 Task: Clear the last 4 weeks site settings.
Action: Mouse moved to (1041, 26)
Screenshot: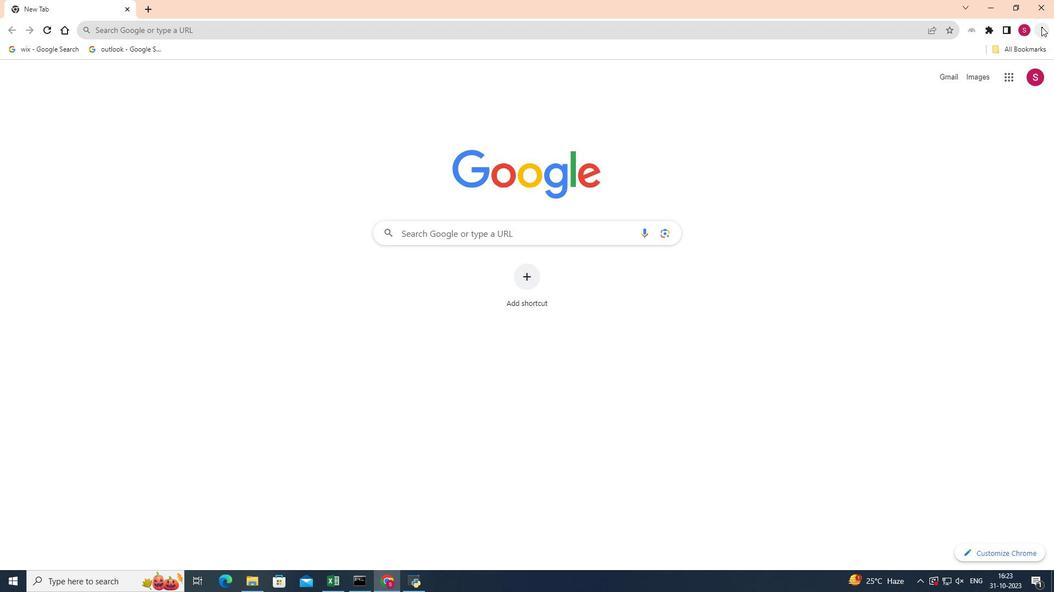 
Action: Mouse pressed left at (1041, 26)
Screenshot: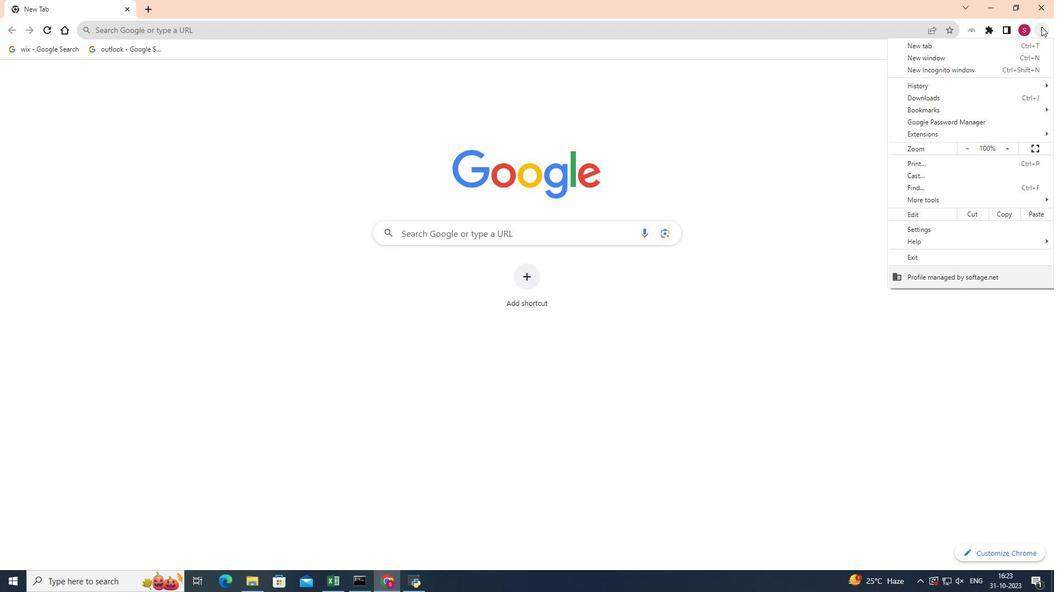 
Action: Mouse moved to (940, 199)
Screenshot: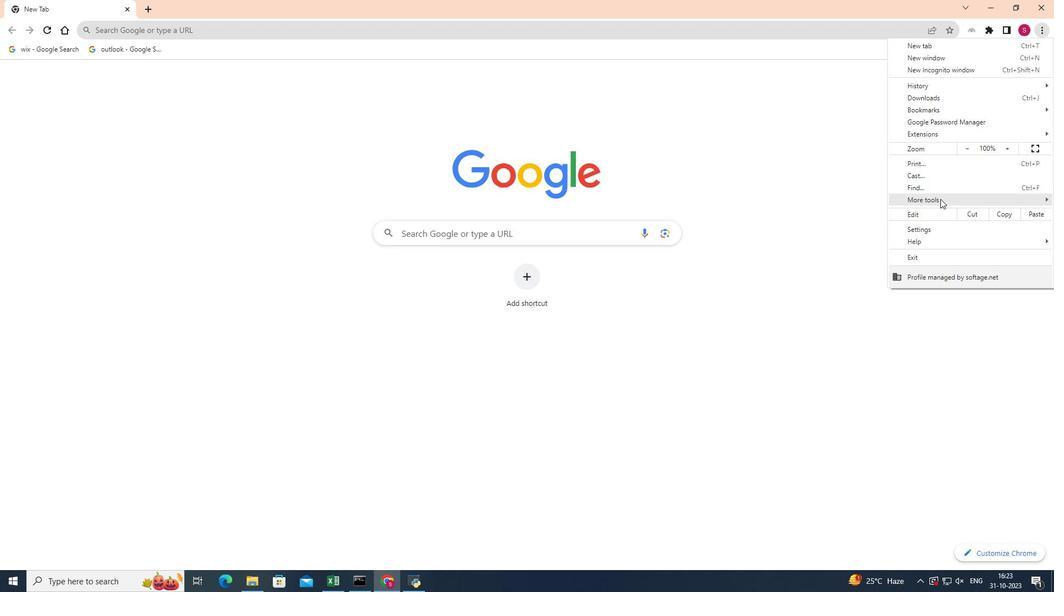 
Action: Mouse pressed left at (940, 199)
Screenshot: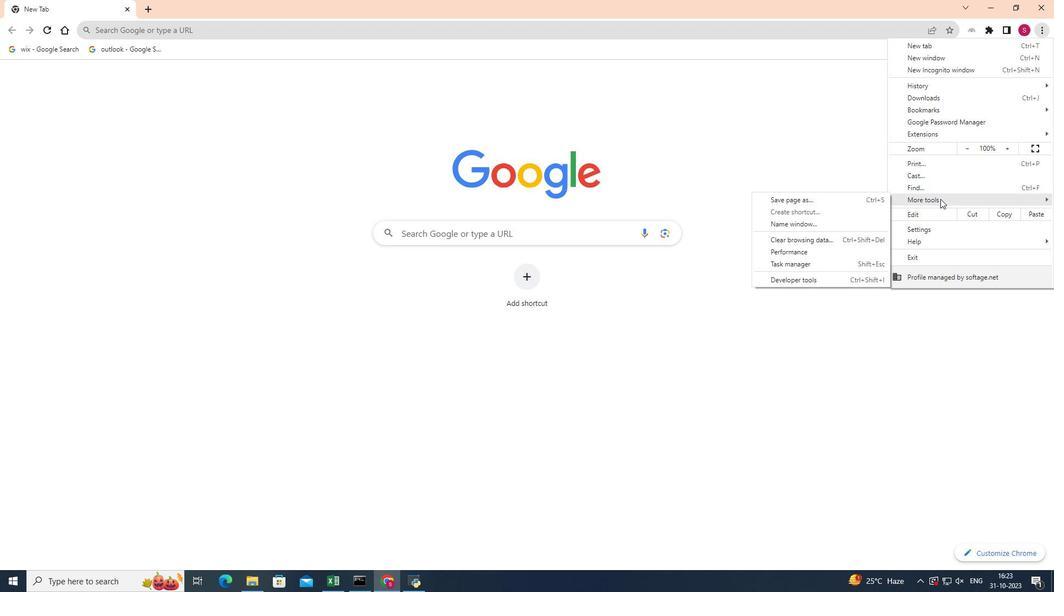 
Action: Mouse moved to (841, 243)
Screenshot: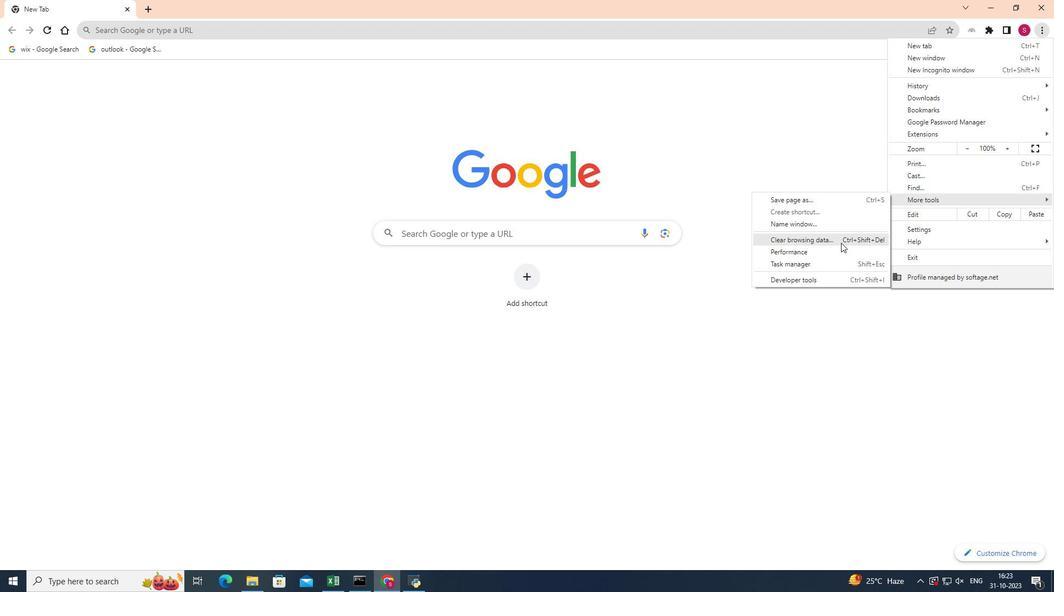 
Action: Mouse pressed left at (841, 243)
Screenshot: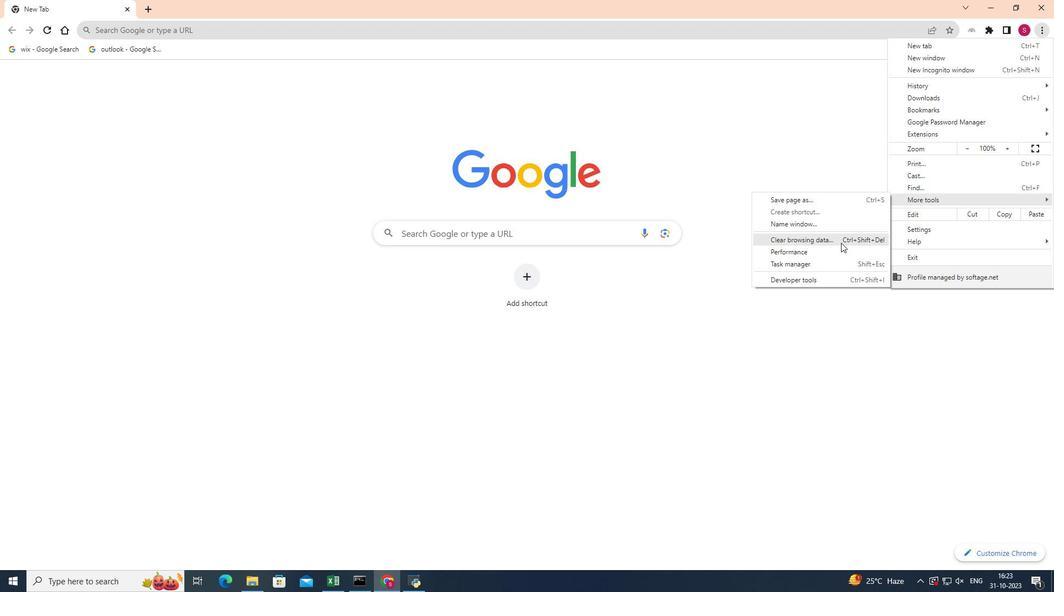 
Action: Mouse moved to (589, 174)
Screenshot: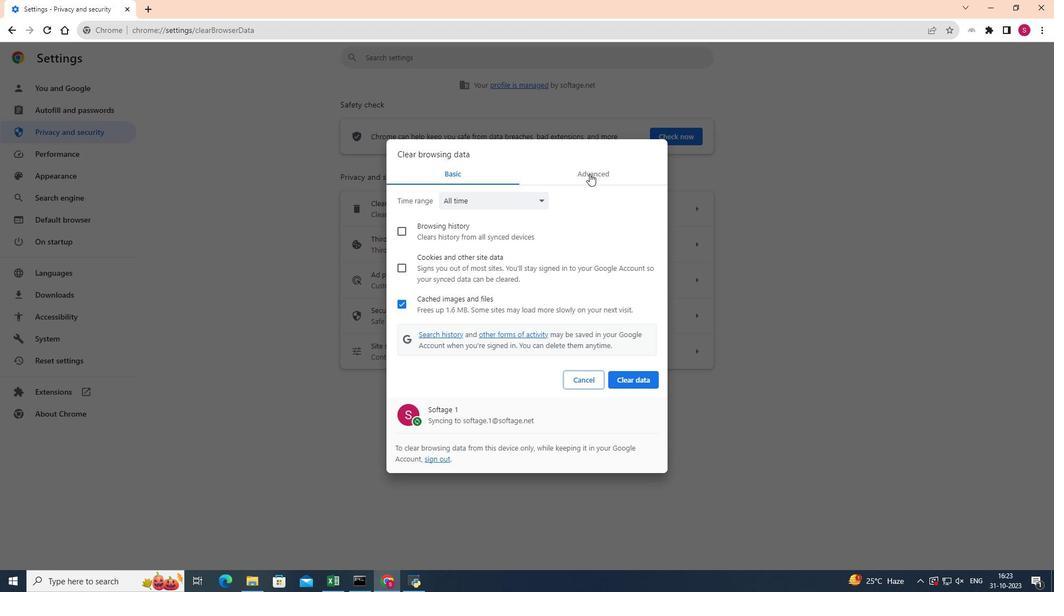 
Action: Mouse pressed left at (589, 174)
Screenshot: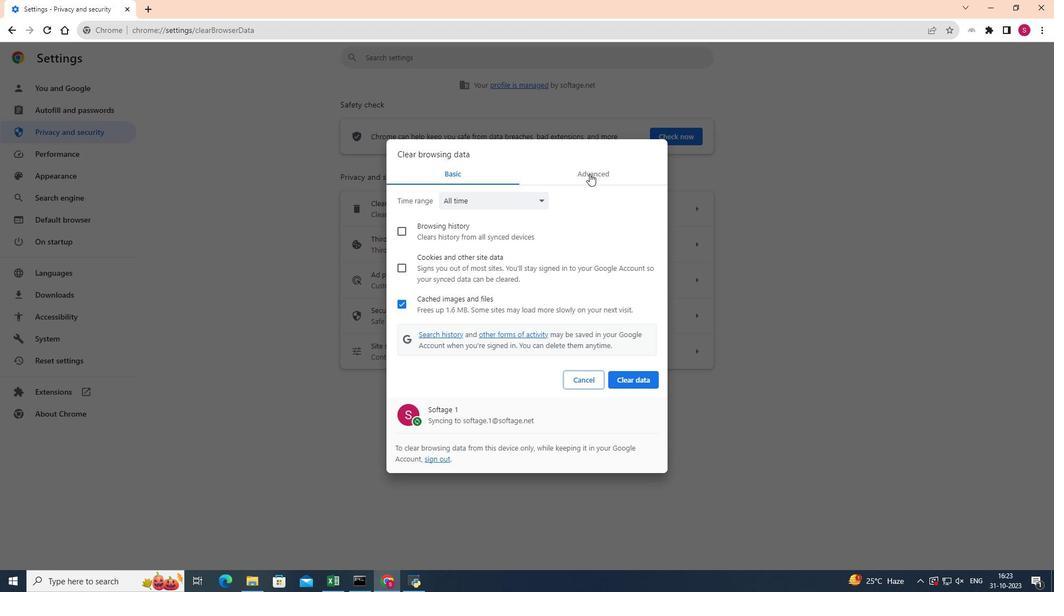 
Action: Mouse moved to (537, 201)
Screenshot: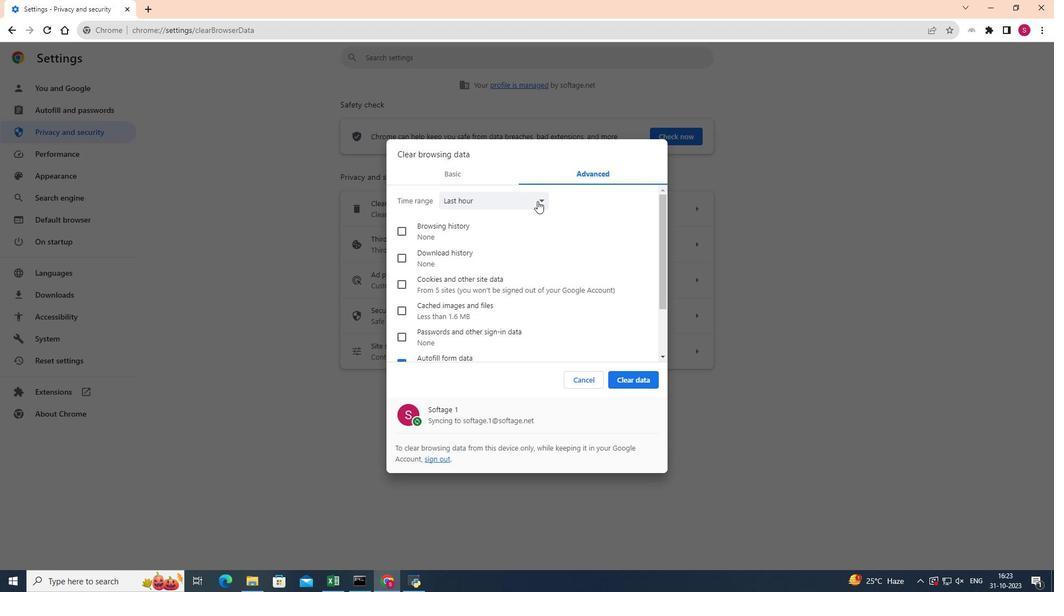 
Action: Mouse pressed left at (537, 201)
Screenshot: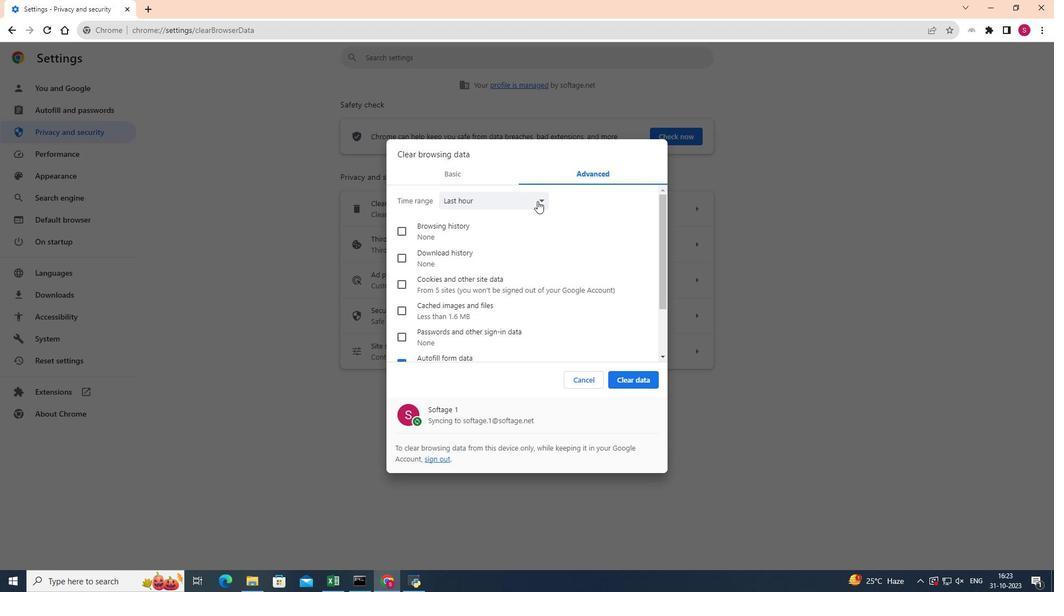 
Action: Mouse moved to (487, 243)
Screenshot: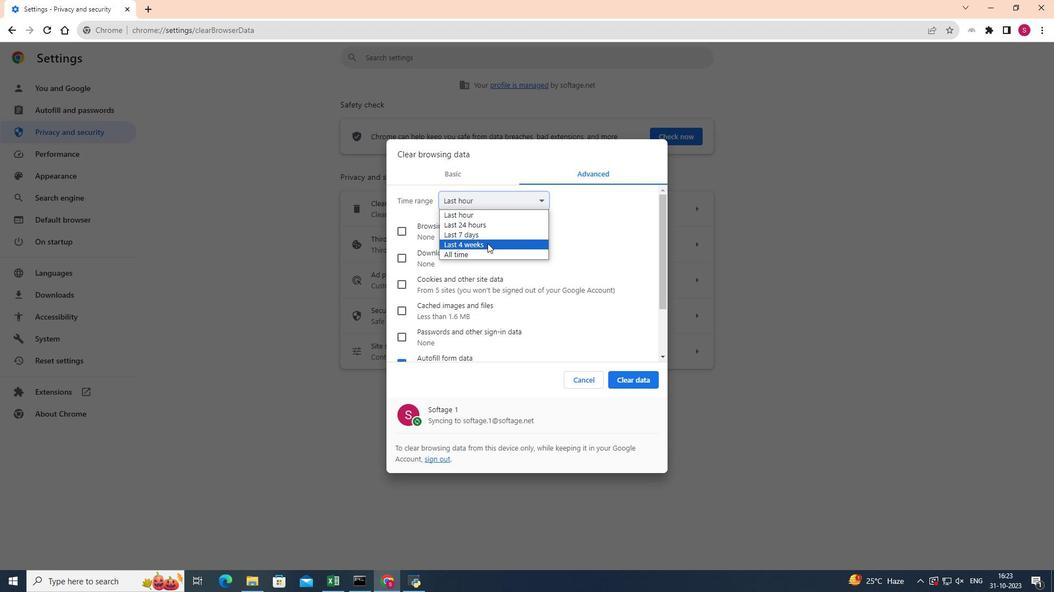 
Action: Mouse pressed left at (487, 243)
Screenshot: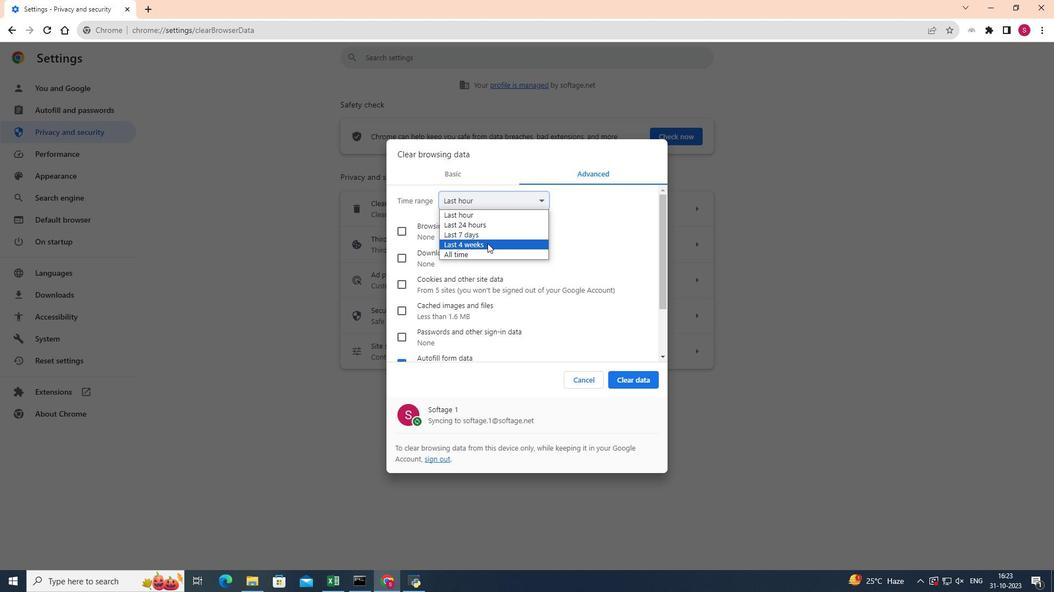 
Action: Mouse scrolled (487, 243) with delta (0, 0)
Screenshot: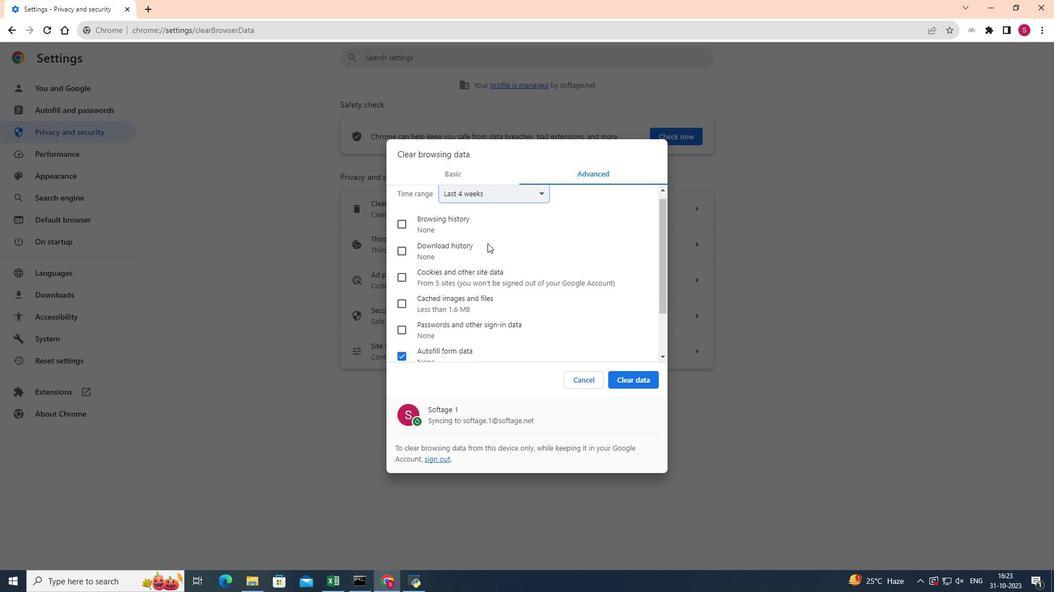
Action: Mouse scrolled (487, 243) with delta (0, 0)
Screenshot: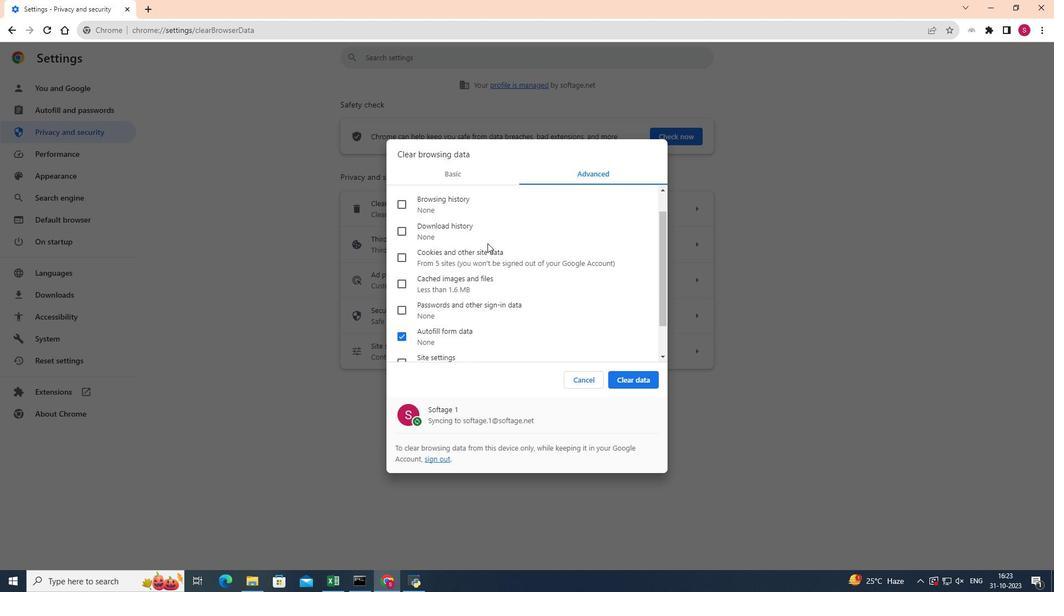 
Action: Mouse scrolled (487, 243) with delta (0, 0)
Screenshot: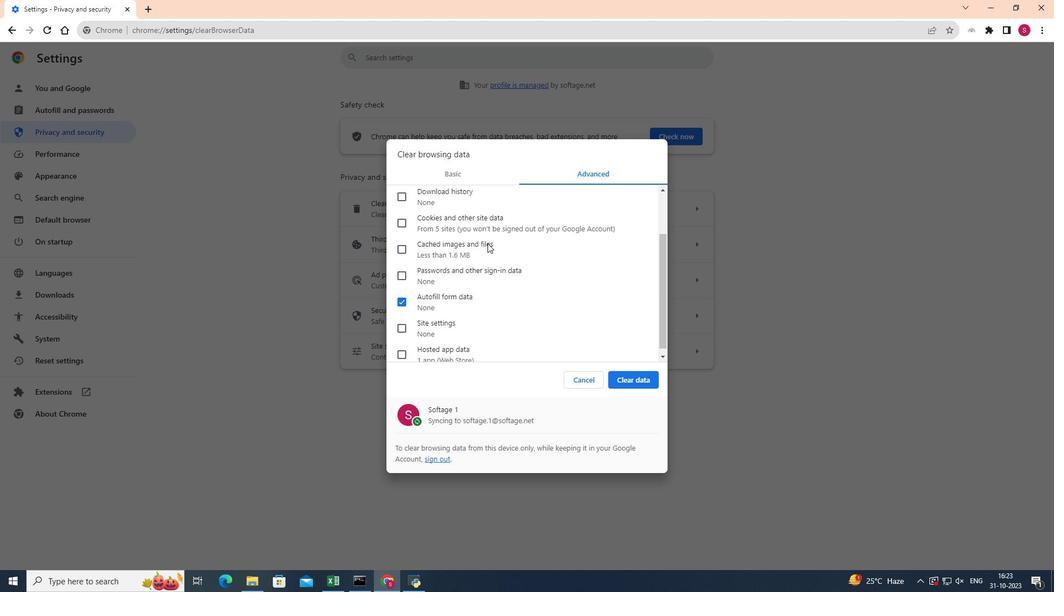 
Action: Mouse moved to (403, 294)
Screenshot: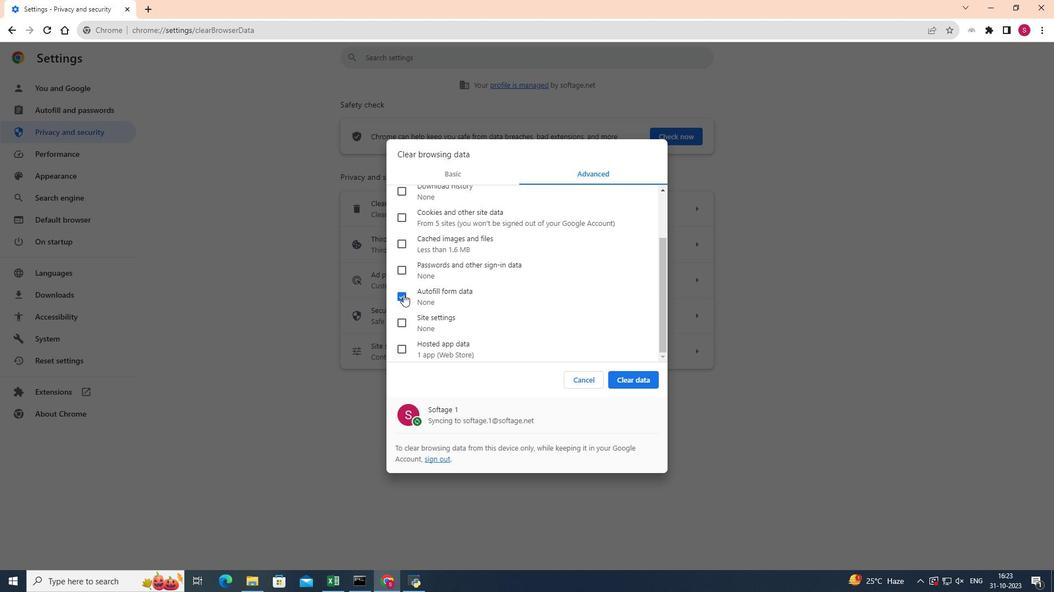
Action: Mouse pressed left at (403, 294)
Screenshot: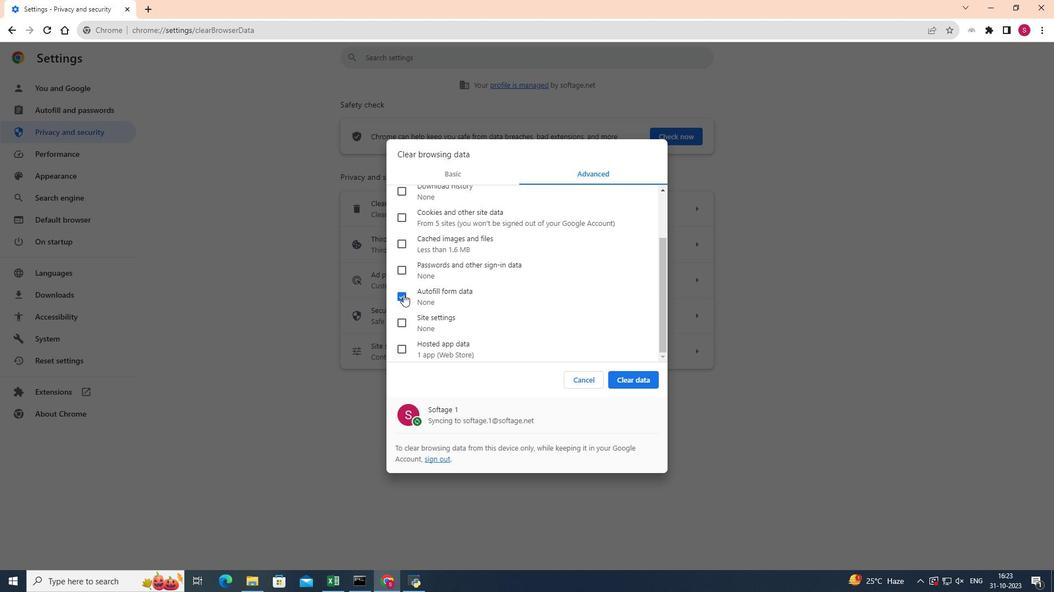 
Action: Mouse moved to (402, 324)
Screenshot: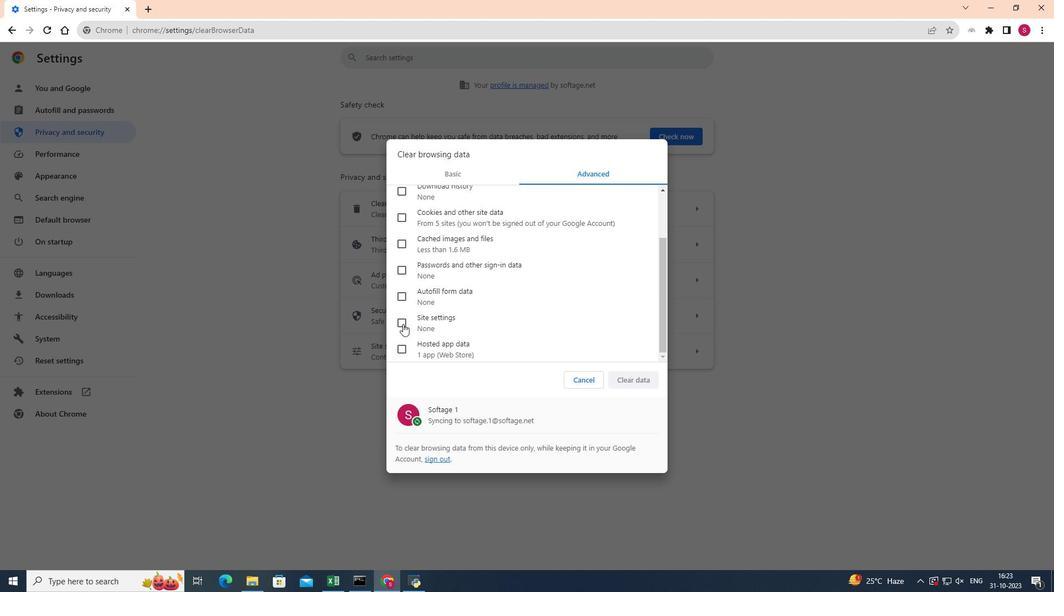 
Action: Mouse pressed left at (402, 324)
Screenshot: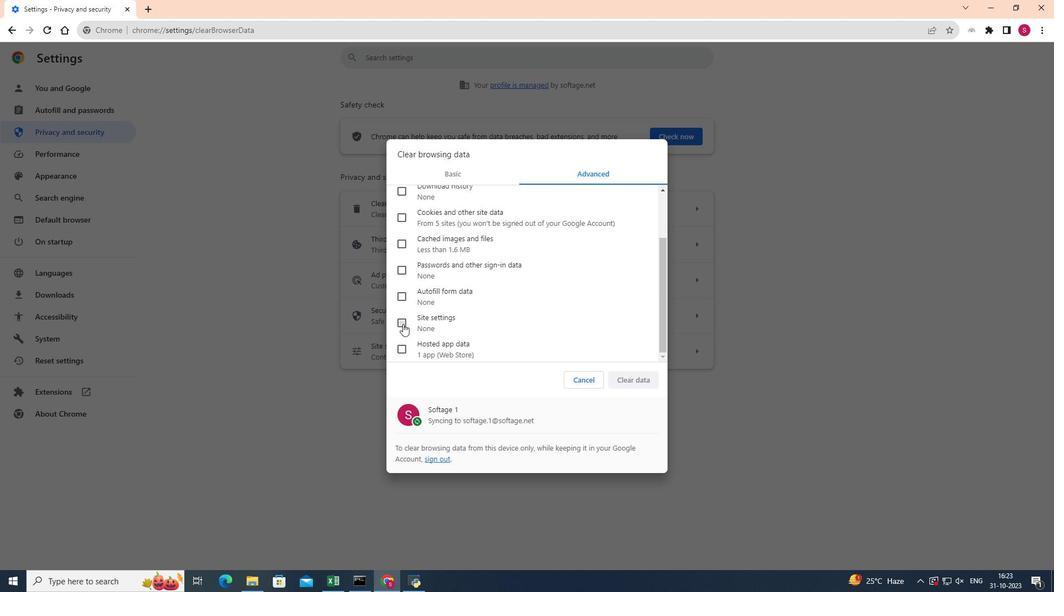 
Action: Mouse moved to (625, 375)
Screenshot: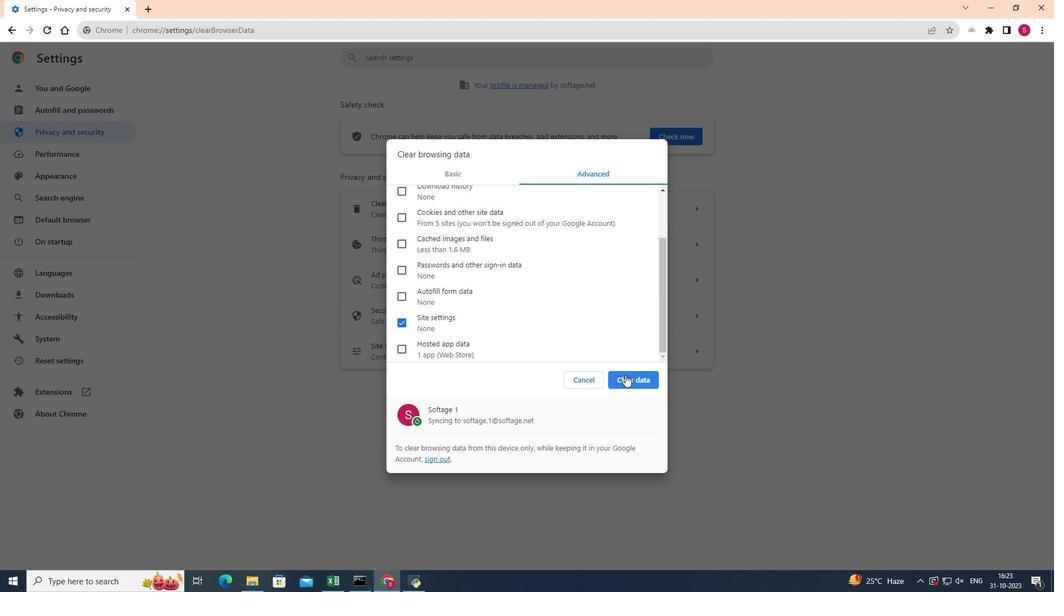 
Action: Mouse pressed left at (625, 375)
Screenshot: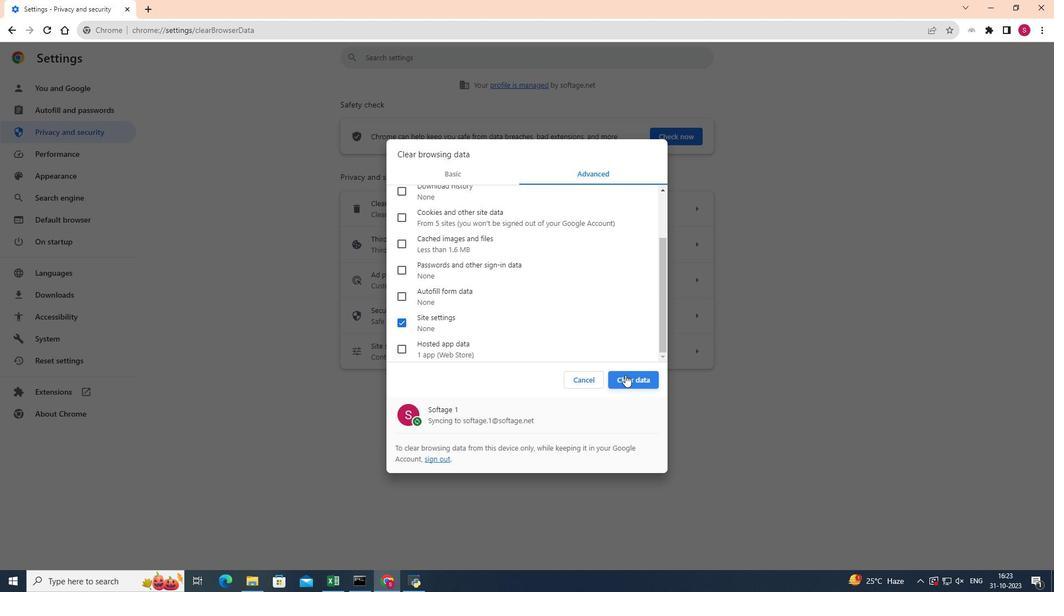 
